 Task: In the  document message.html Use the tool word Count 'and display word count while typing'. Find the word using Dictionary 'generous'. Below name insert the link: www.quora.com
Action: Mouse moved to (228, 81)
Screenshot: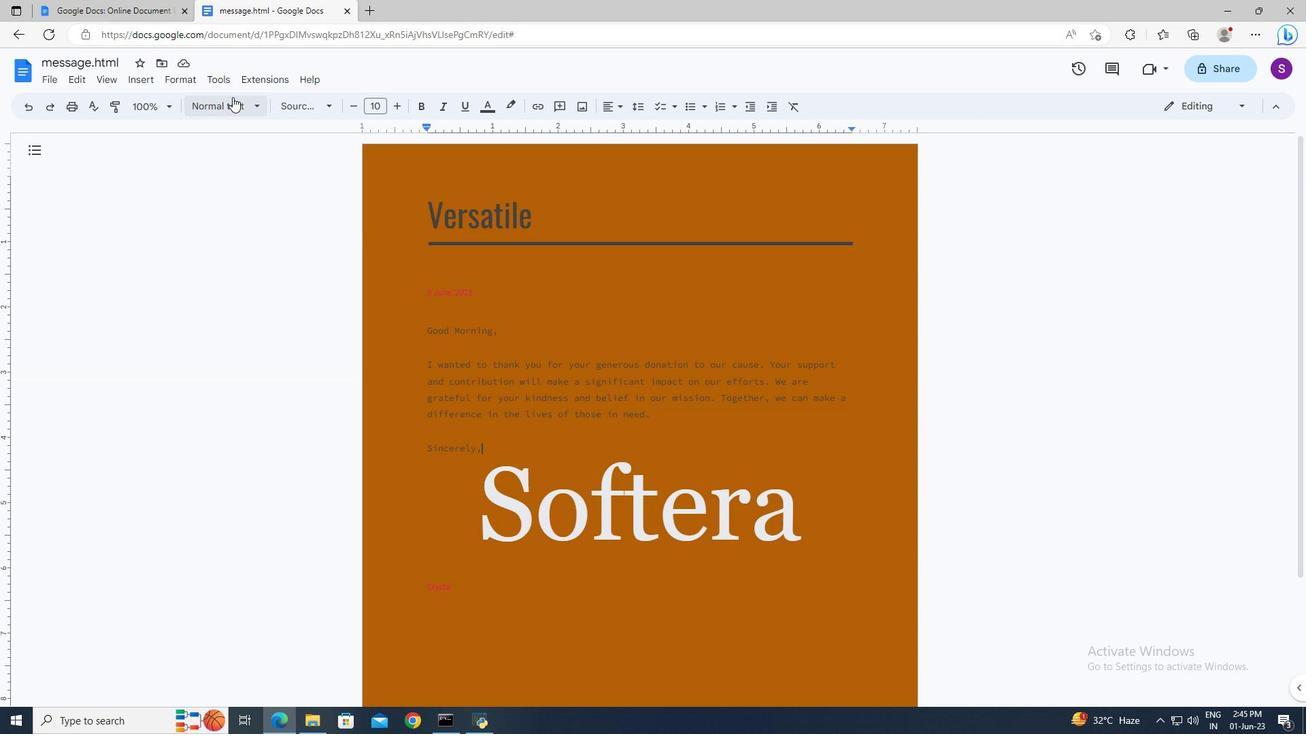 
Action: Mouse pressed left at (228, 81)
Screenshot: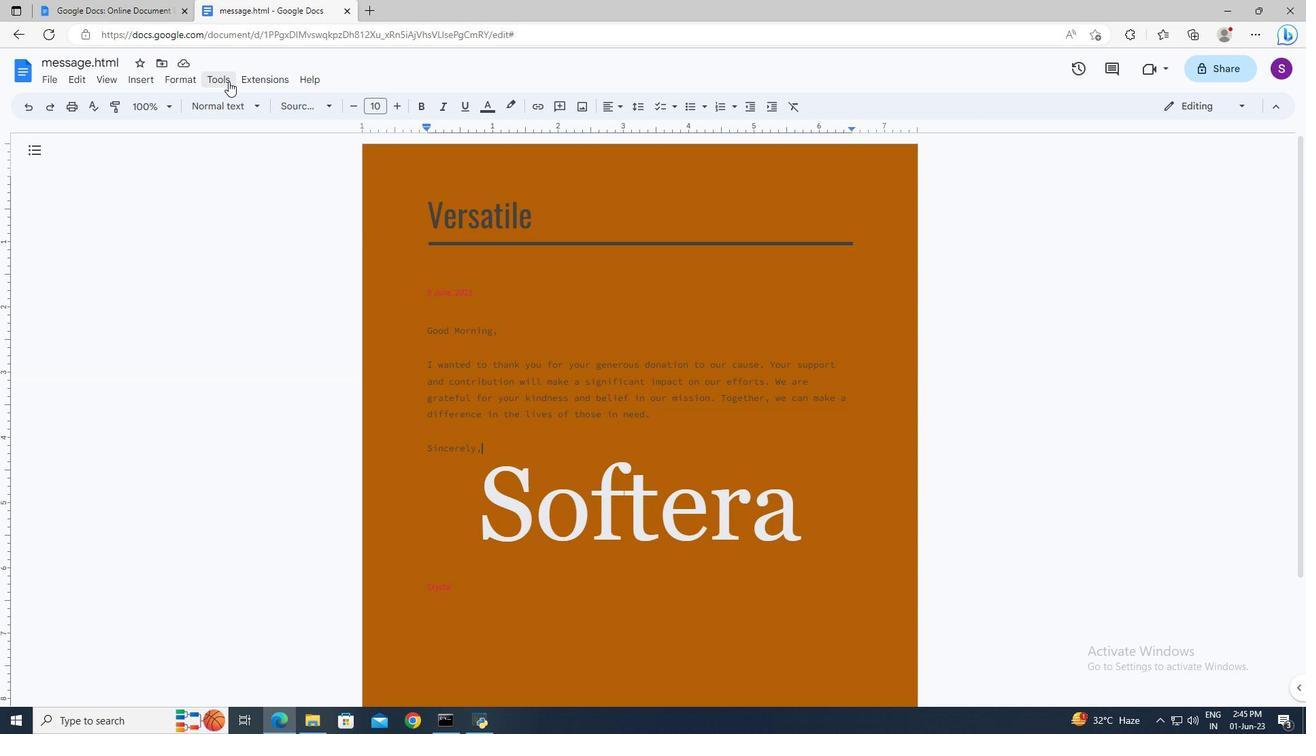 
Action: Mouse moved to (242, 121)
Screenshot: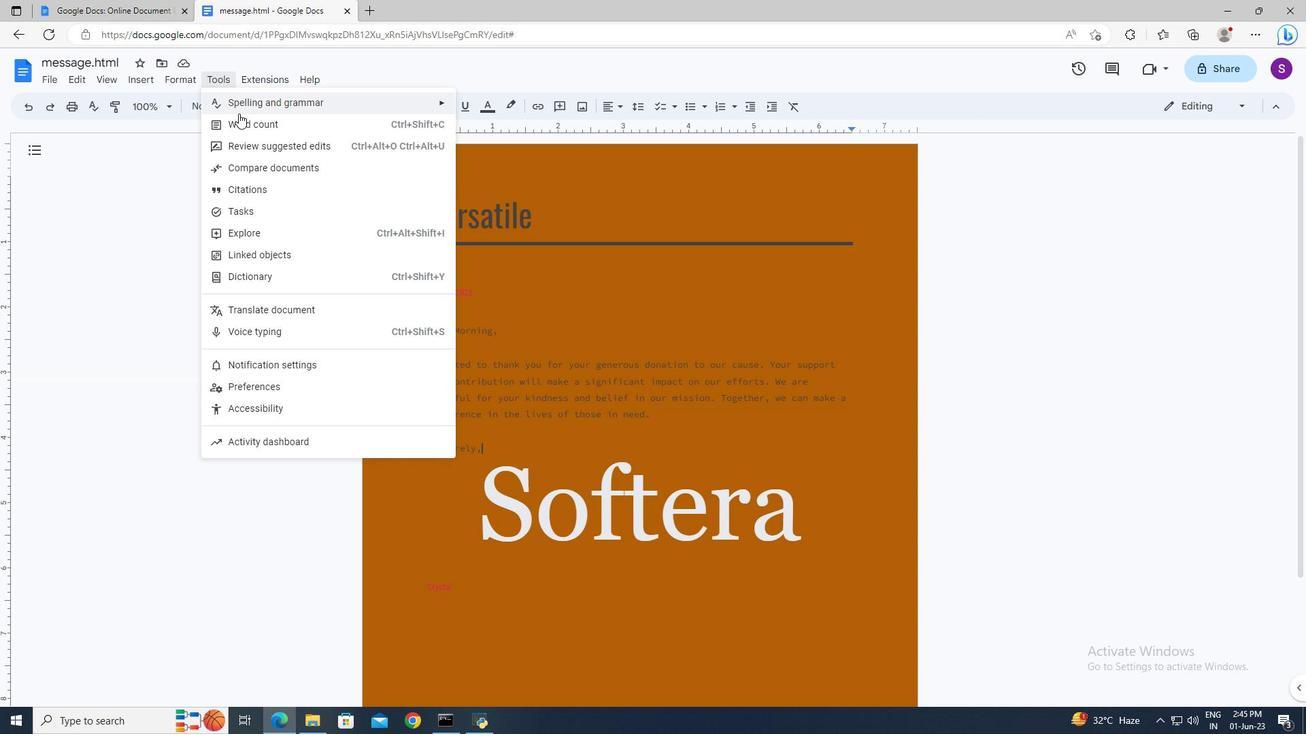 
Action: Mouse pressed left at (242, 121)
Screenshot: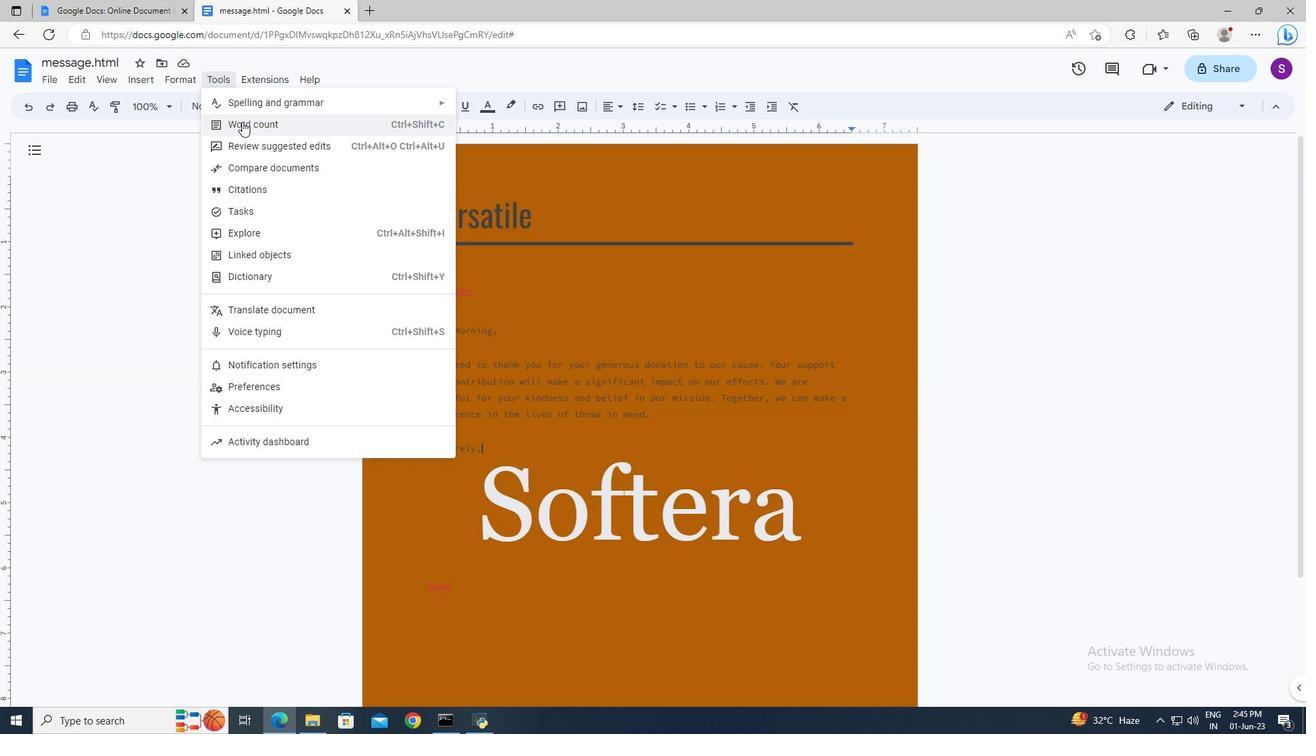 
Action: Mouse moved to (563, 442)
Screenshot: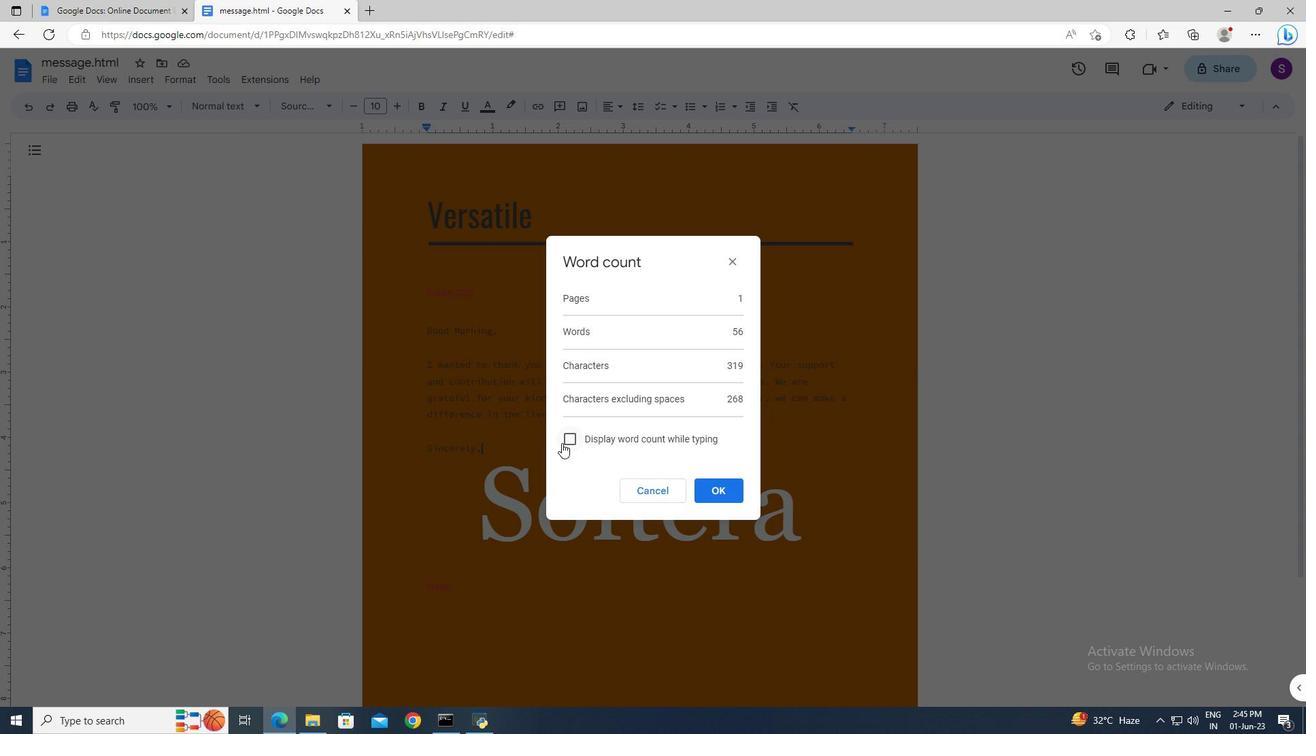 
Action: Mouse pressed left at (563, 442)
Screenshot: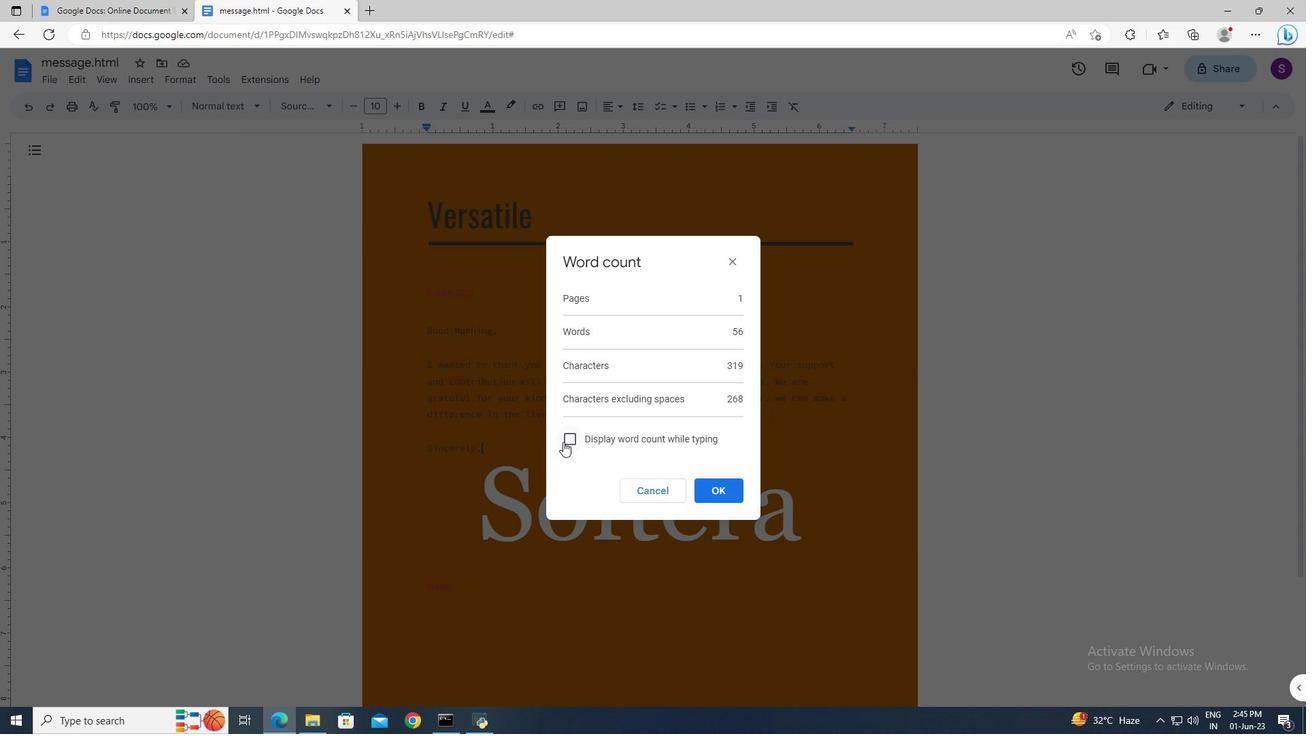 
Action: Mouse moved to (708, 491)
Screenshot: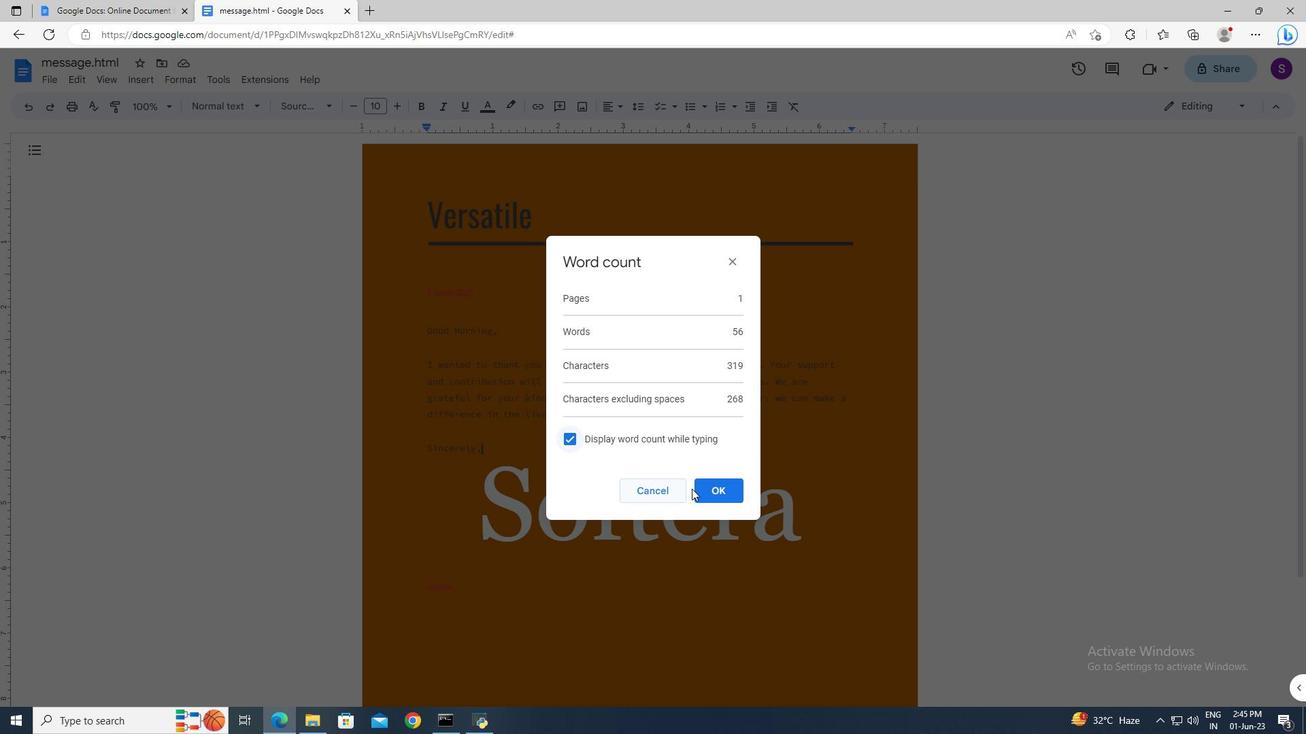 
Action: Mouse pressed left at (708, 491)
Screenshot: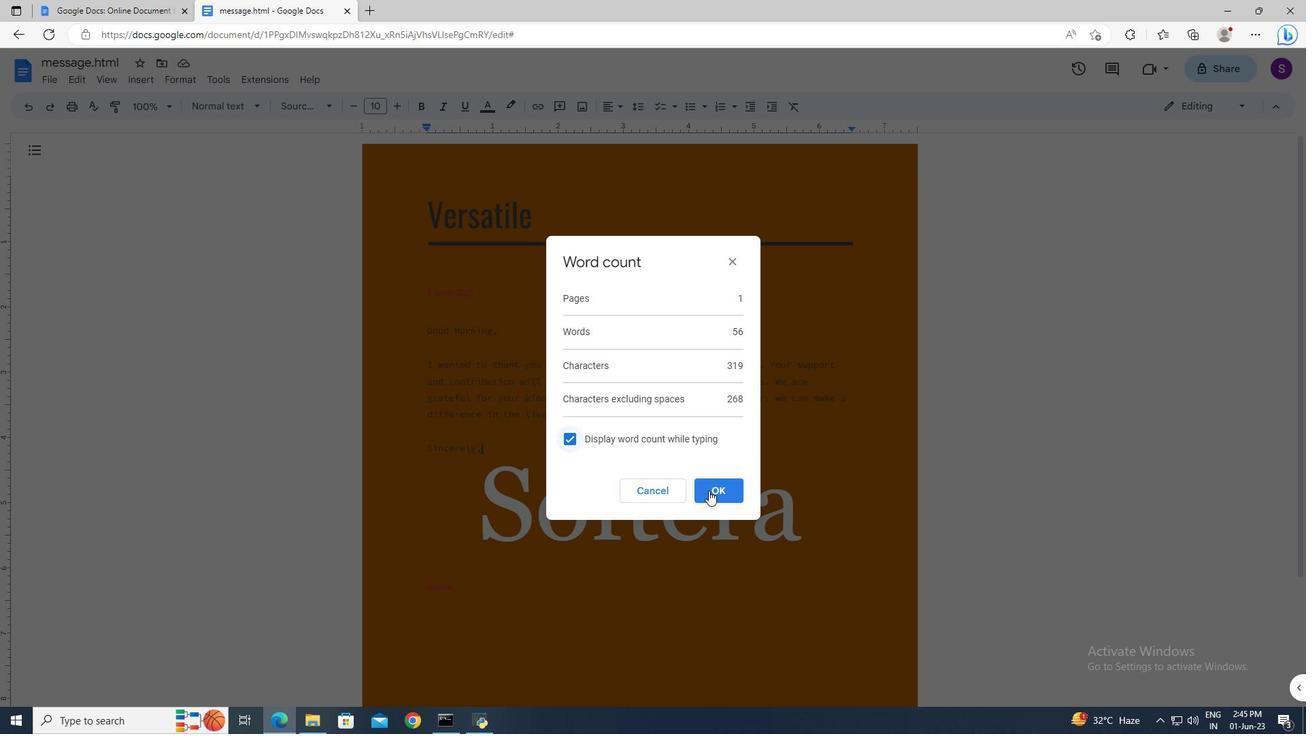 
Action: Mouse moved to (227, 80)
Screenshot: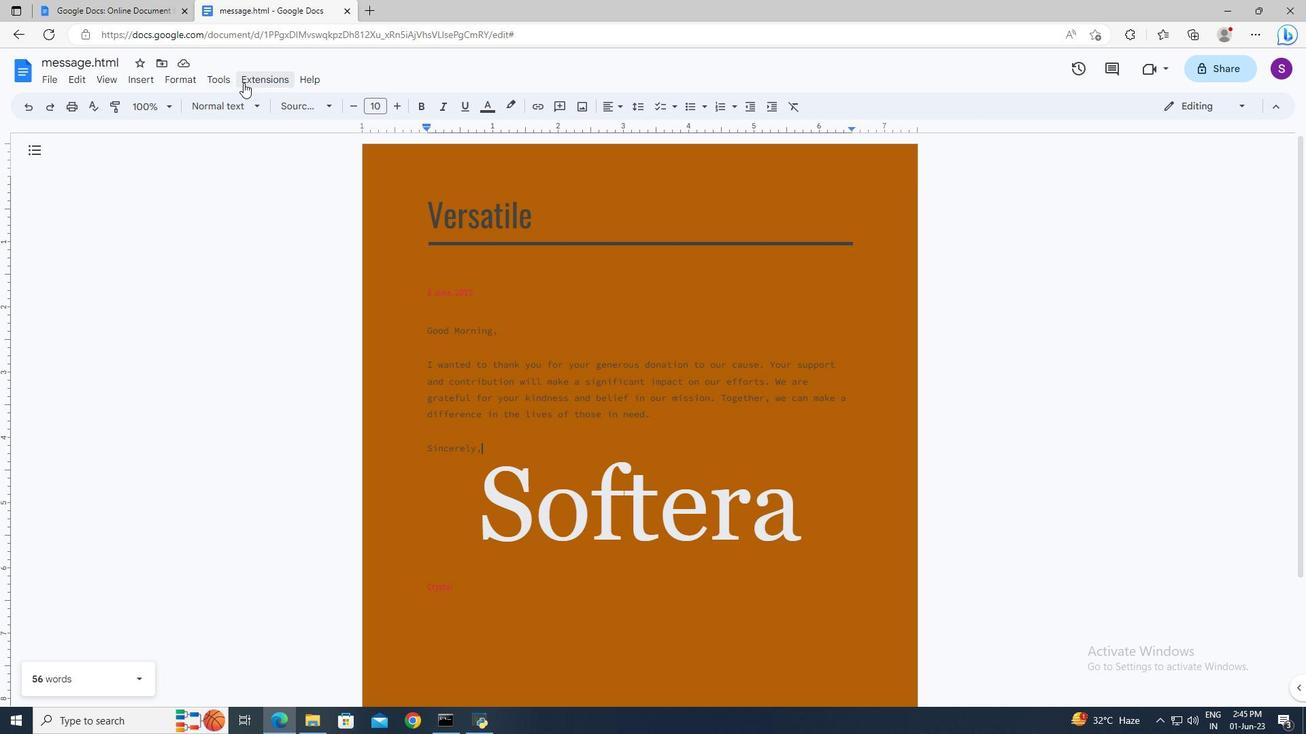 
Action: Mouse pressed left at (227, 80)
Screenshot: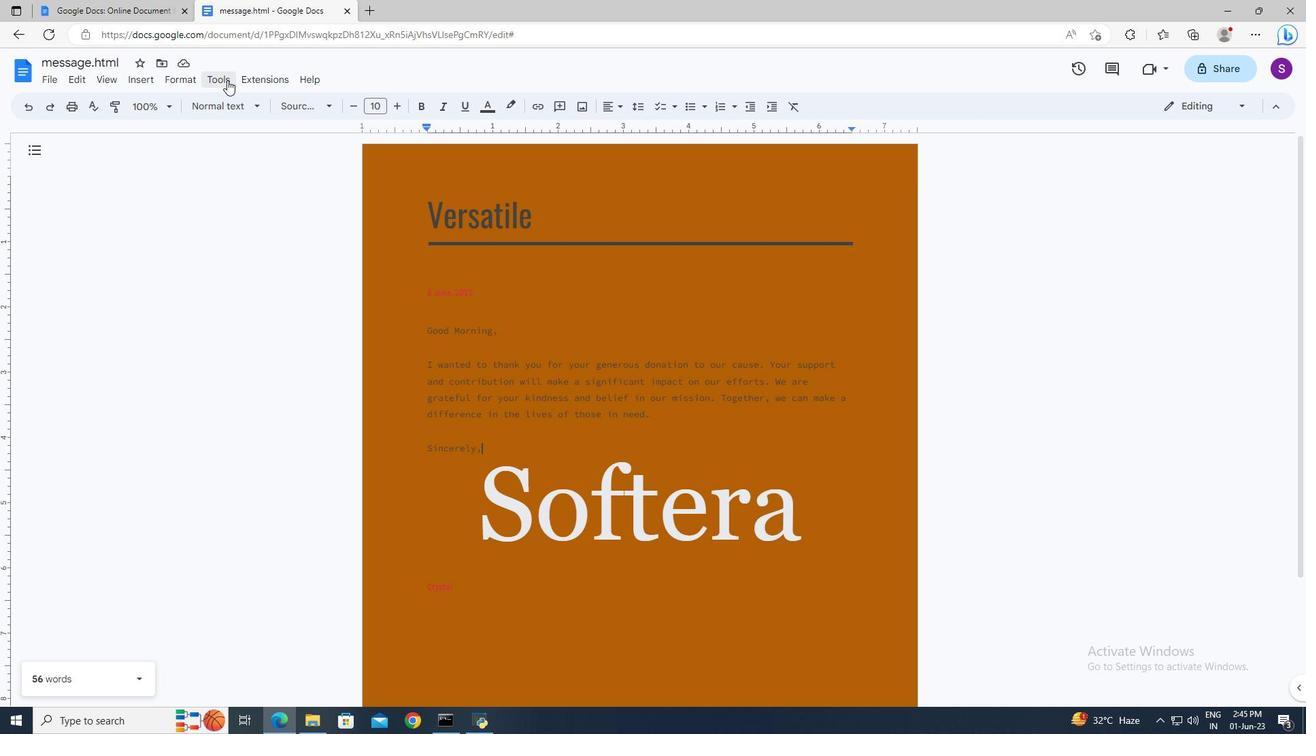 
Action: Mouse moved to (259, 274)
Screenshot: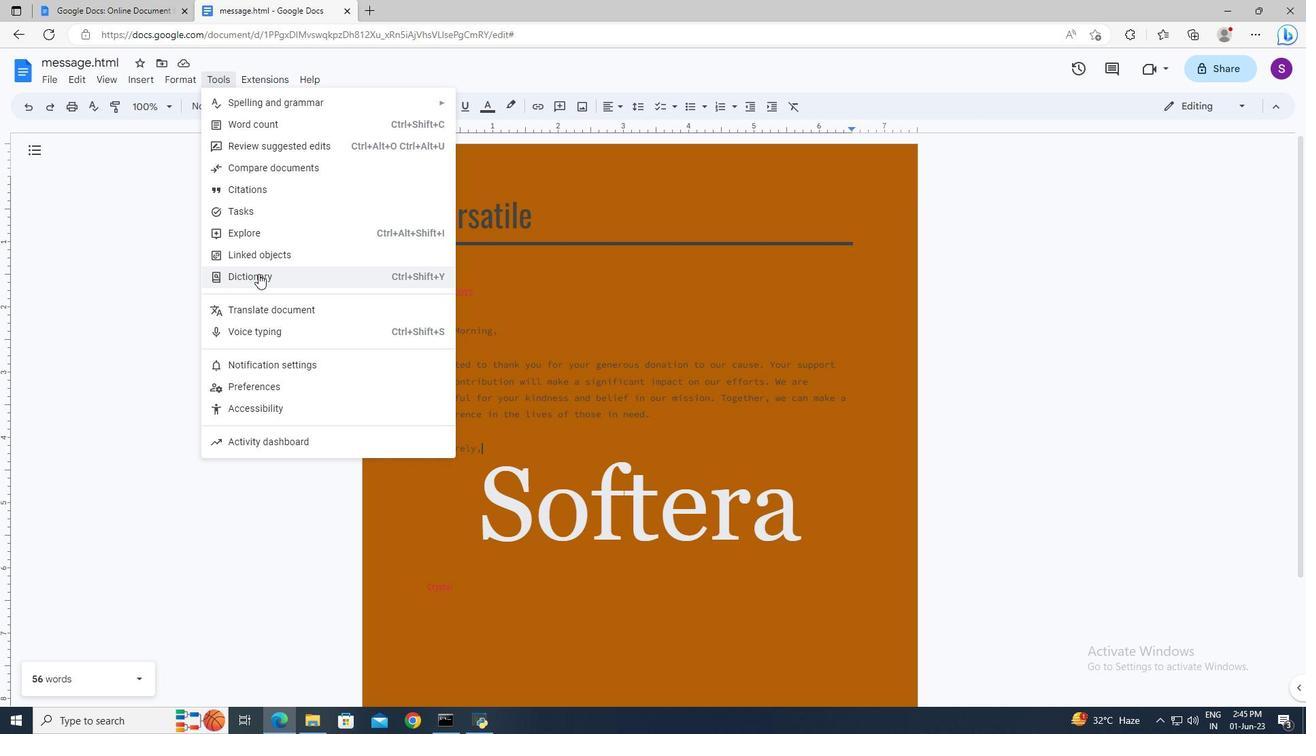
Action: Mouse pressed left at (259, 274)
Screenshot: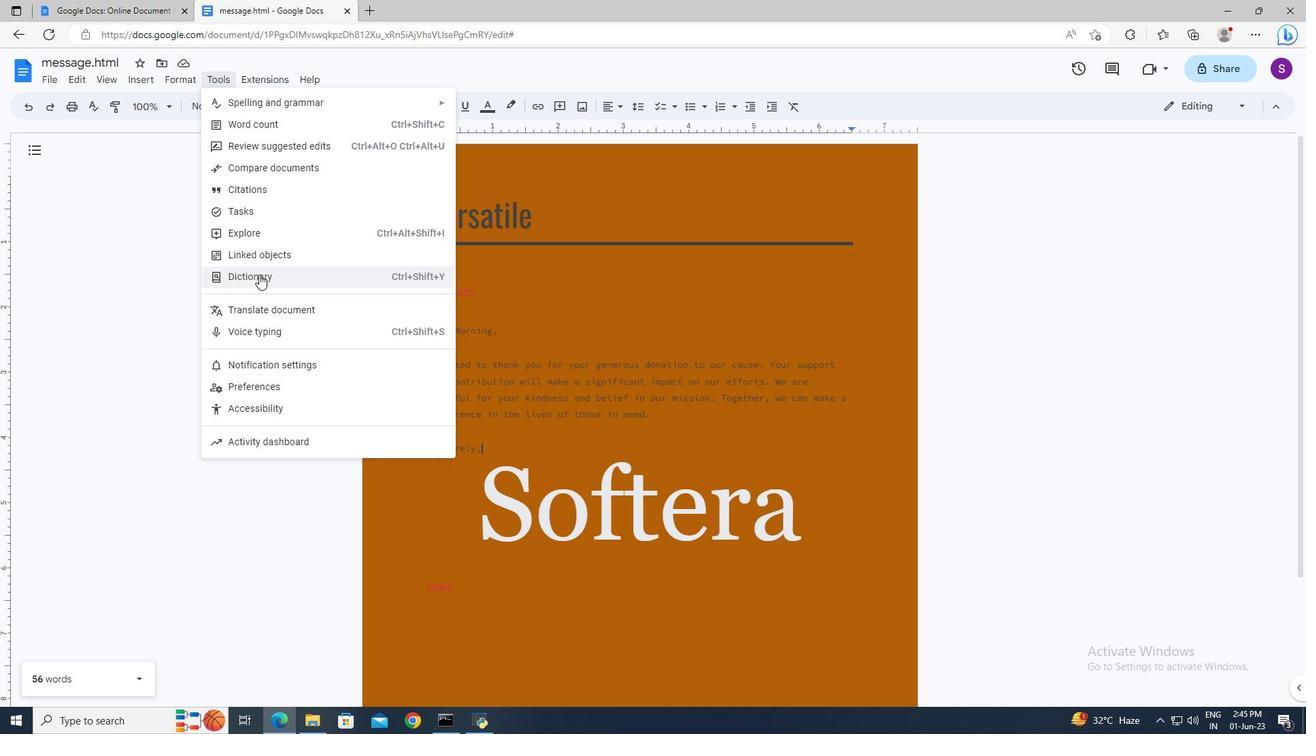 
Action: Mouse moved to (1162, 149)
Screenshot: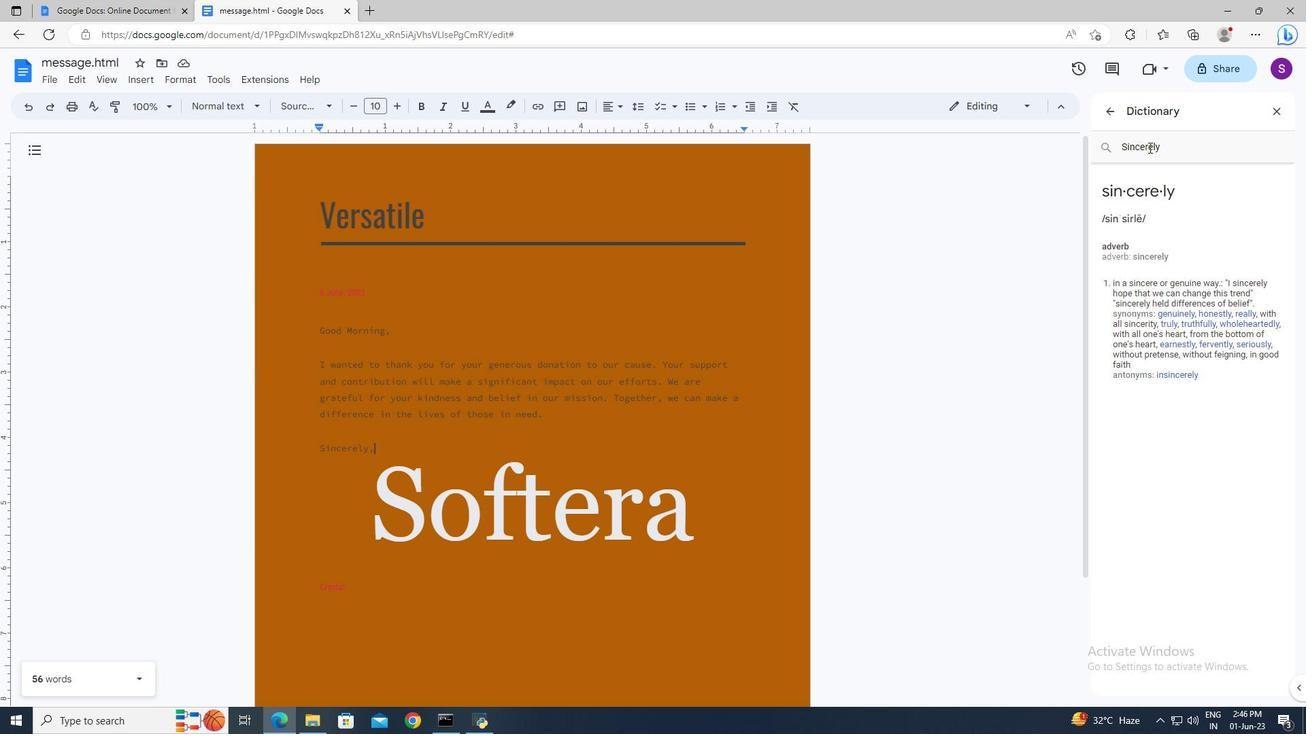 
Action: Mouse pressed left at (1162, 149)
Screenshot: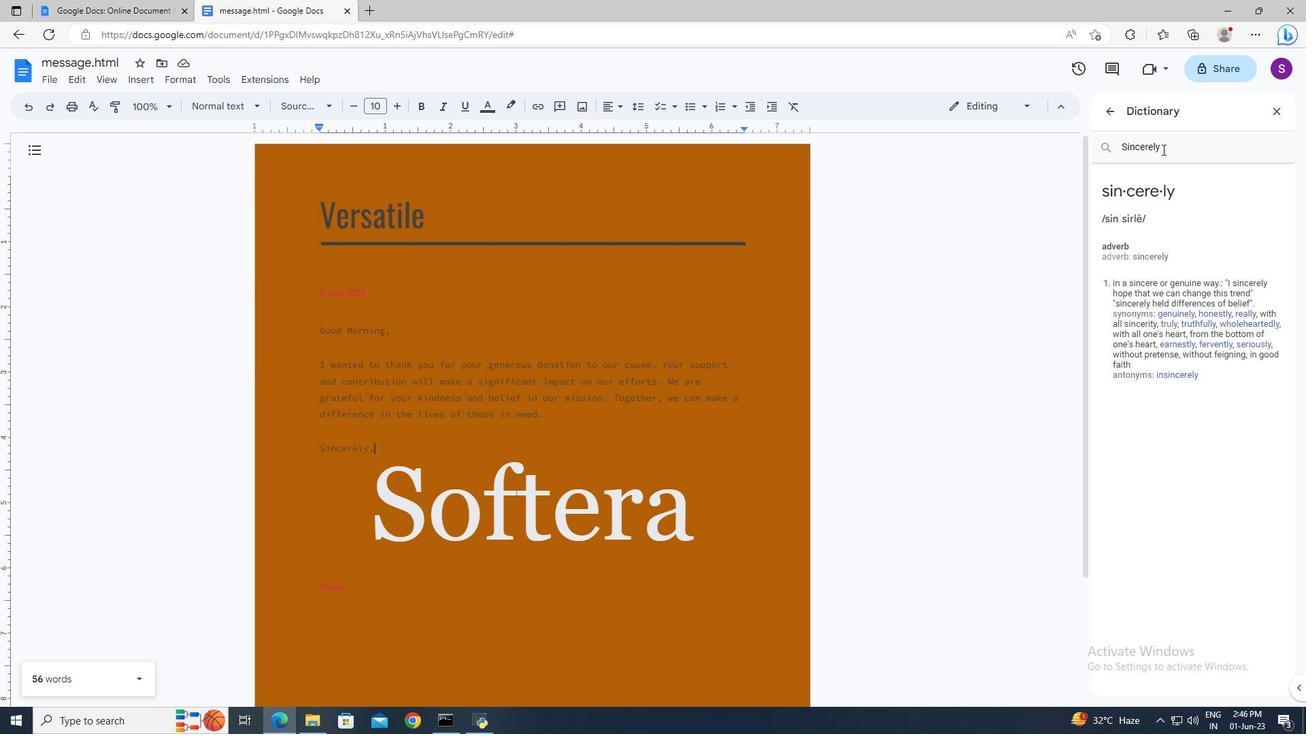 
Action: Key pressed ctrl+A<Key.delete>gem<Key.backspace>nerous<Key.enter>
Screenshot: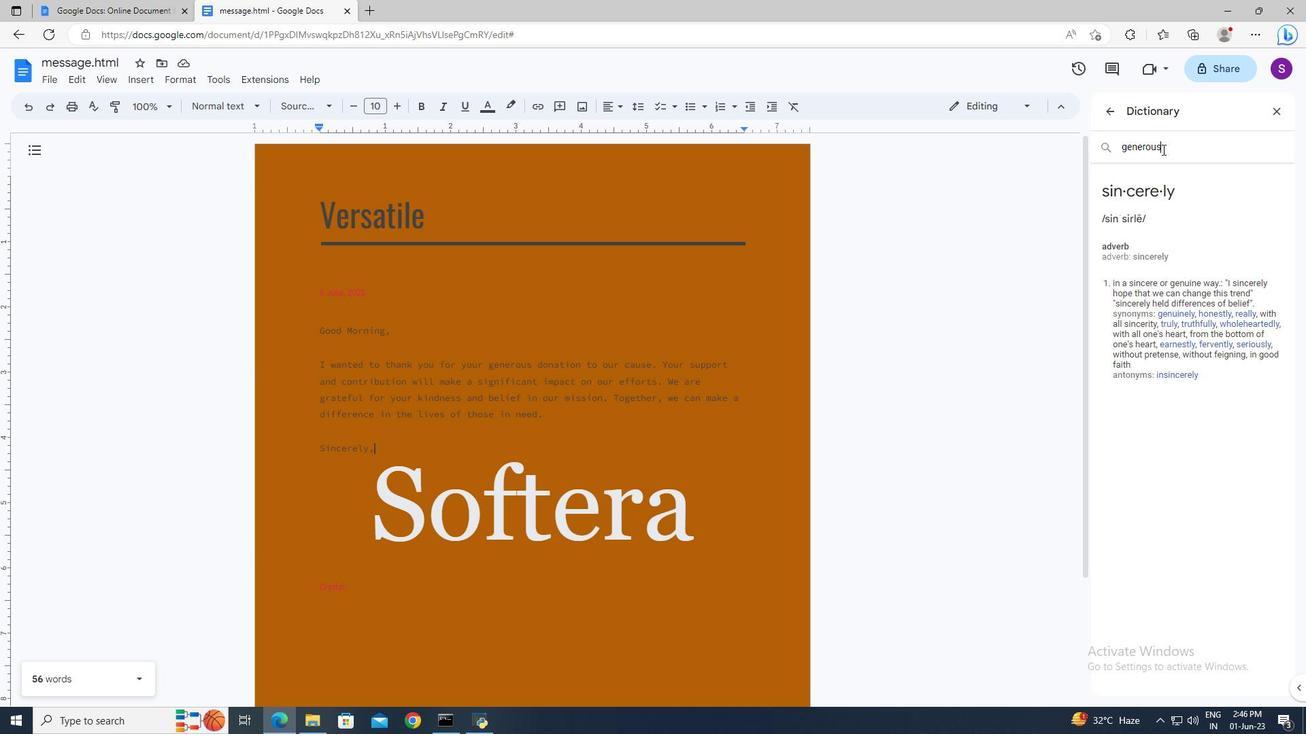 
Action: Mouse moved to (412, 583)
Screenshot: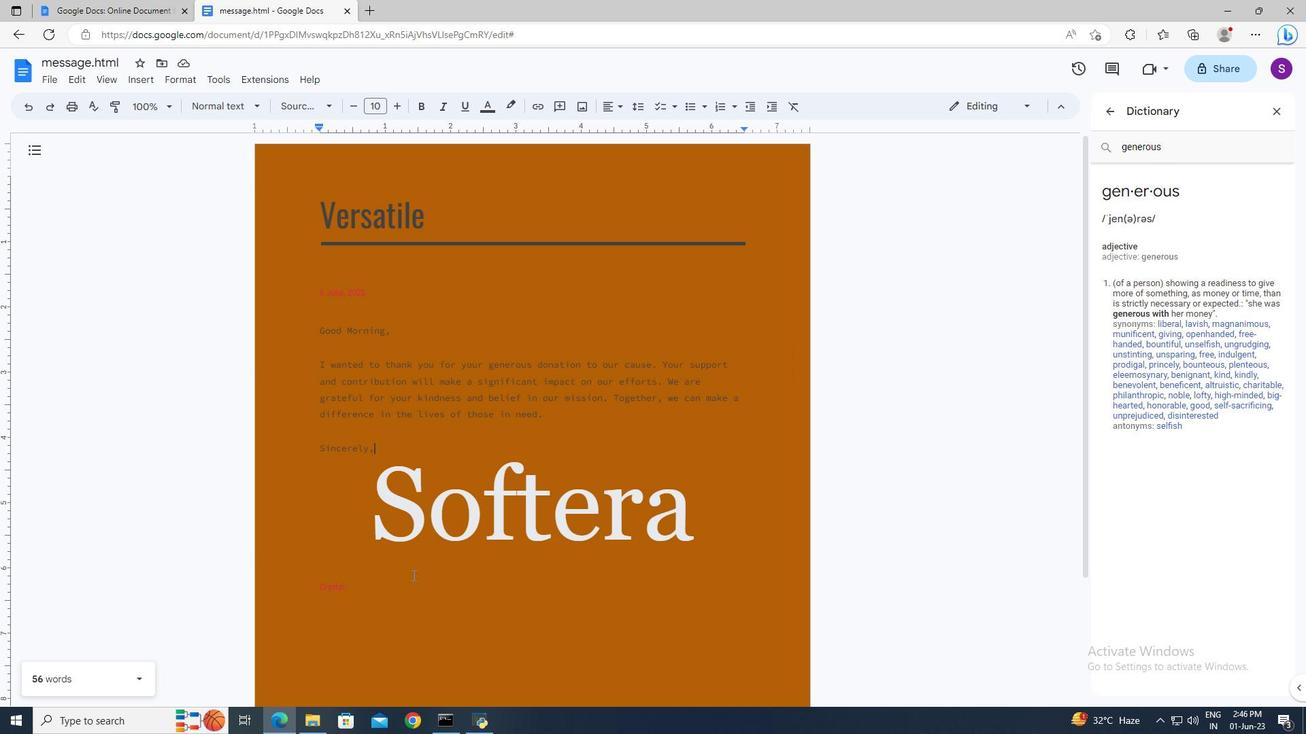 
Action: Mouse pressed left at (412, 583)
Screenshot: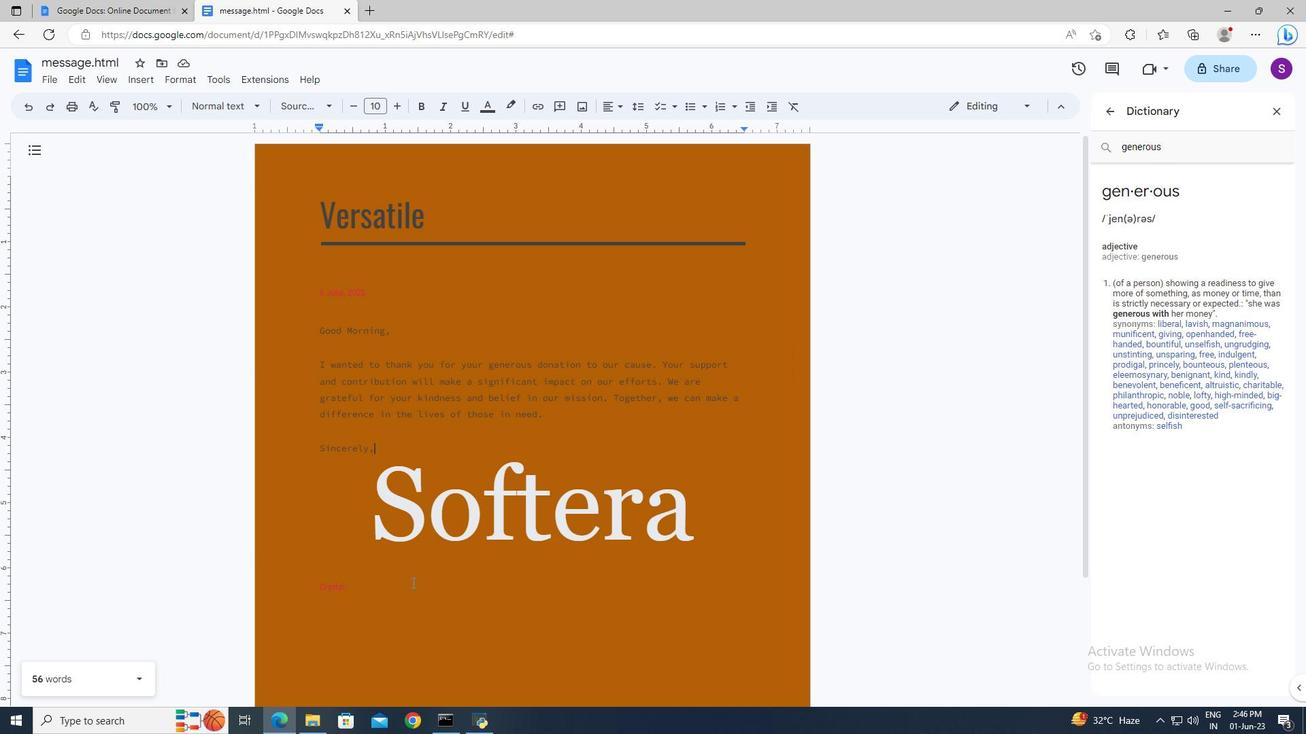 
Action: Key pressed <Key.enter>
Screenshot: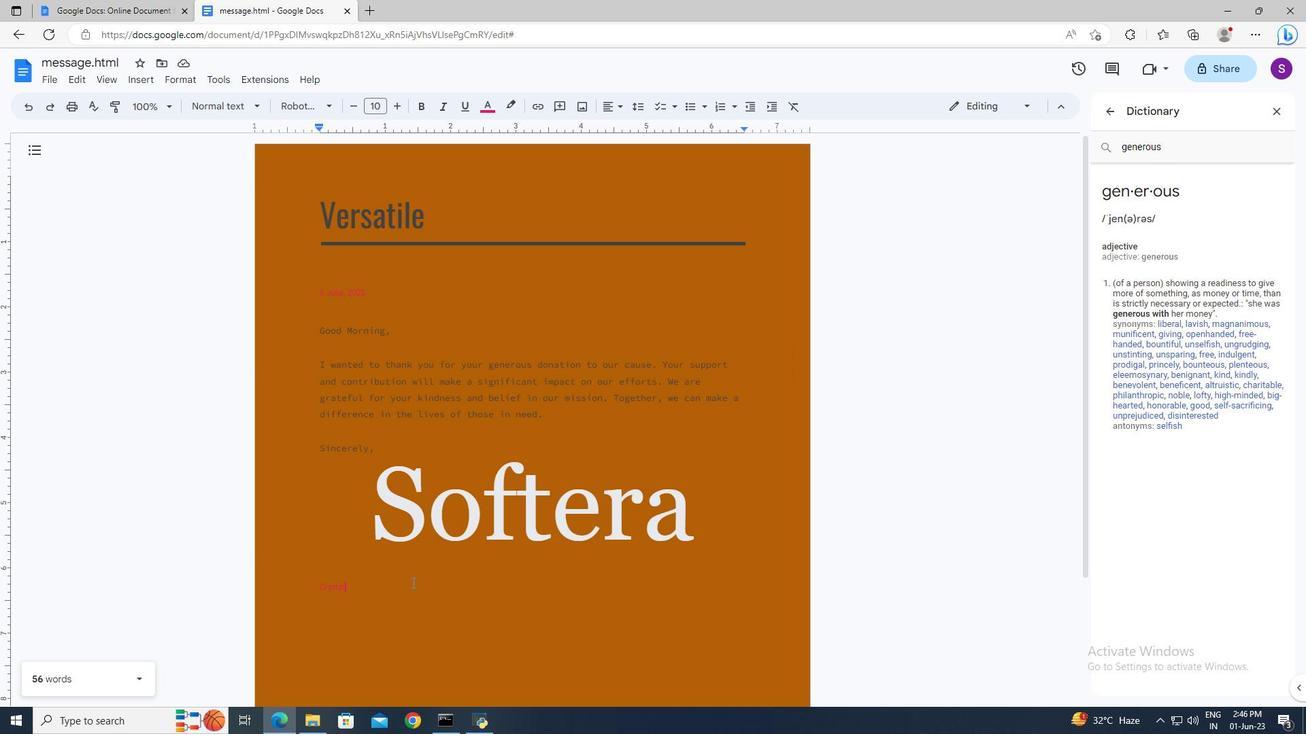 
Action: Mouse moved to (153, 78)
Screenshot: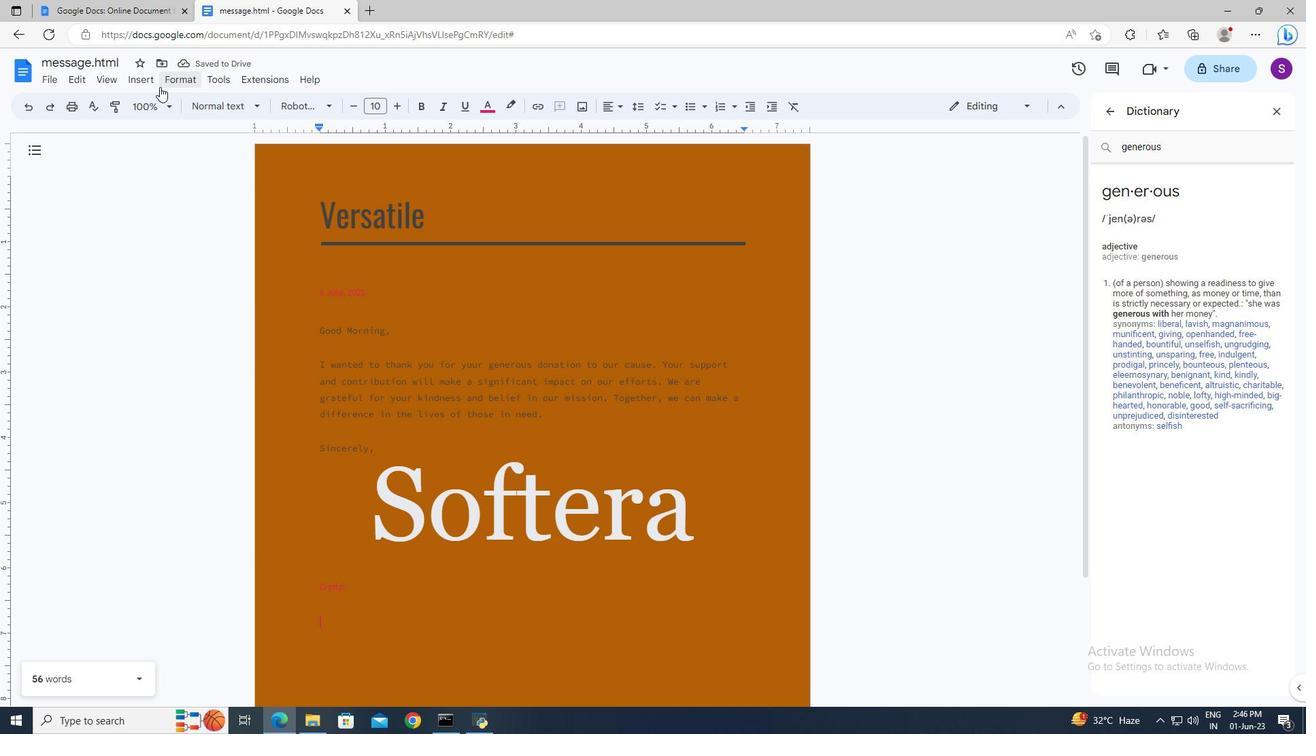 
Action: Mouse pressed left at (153, 78)
Screenshot: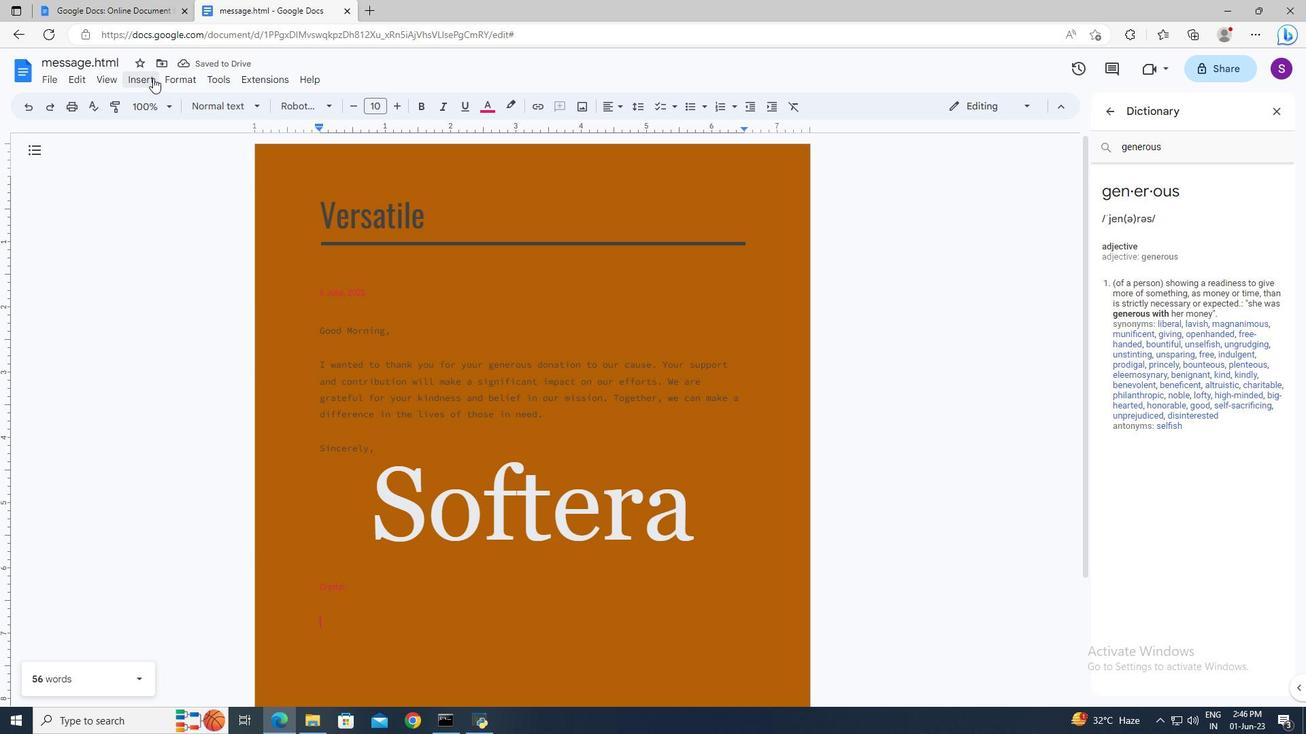 
Action: Mouse moved to (209, 489)
Screenshot: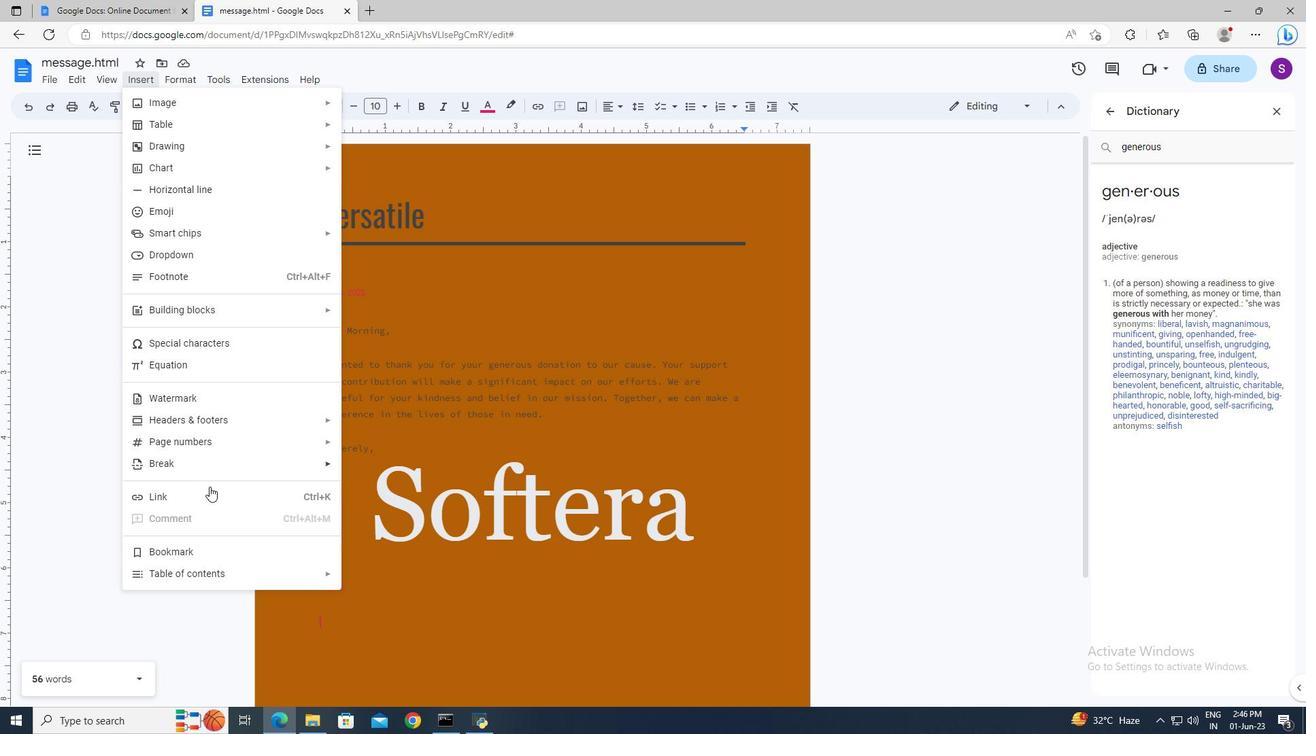 
Action: Mouse pressed left at (209, 489)
Screenshot: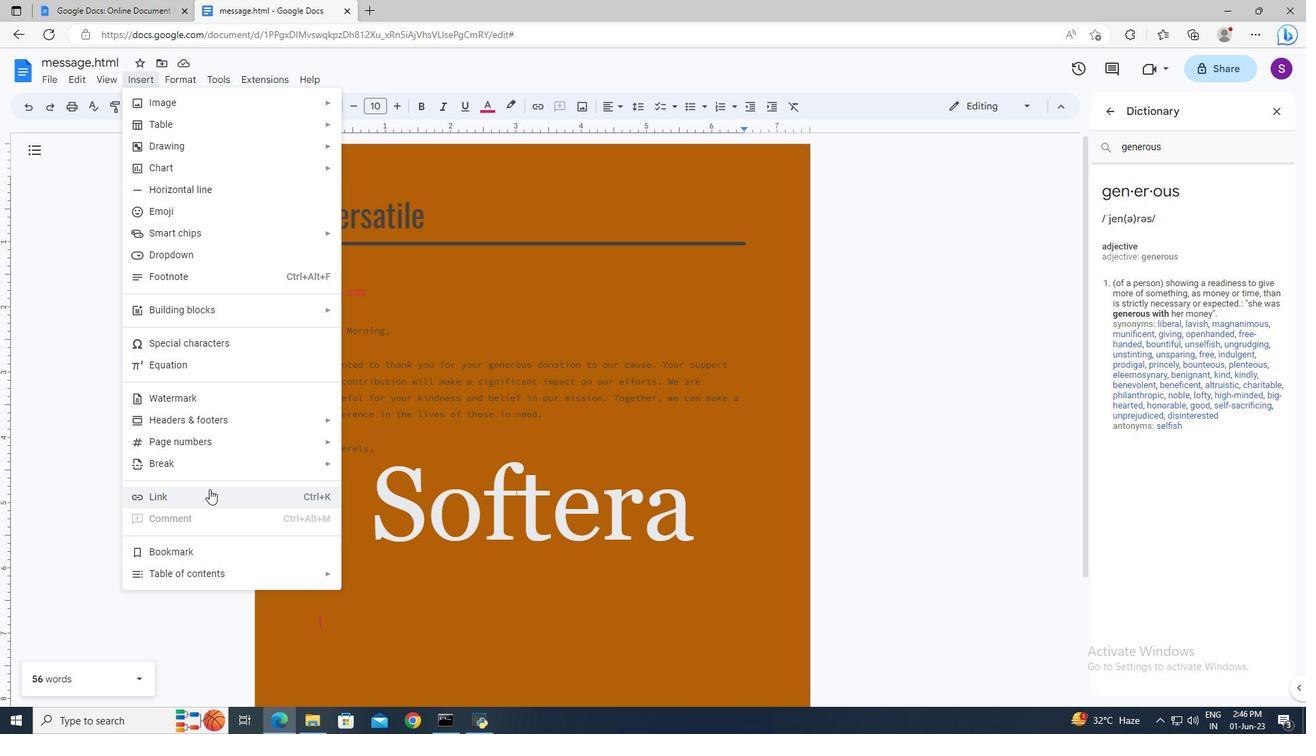 
Action: Mouse moved to (352, 410)
Screenshot: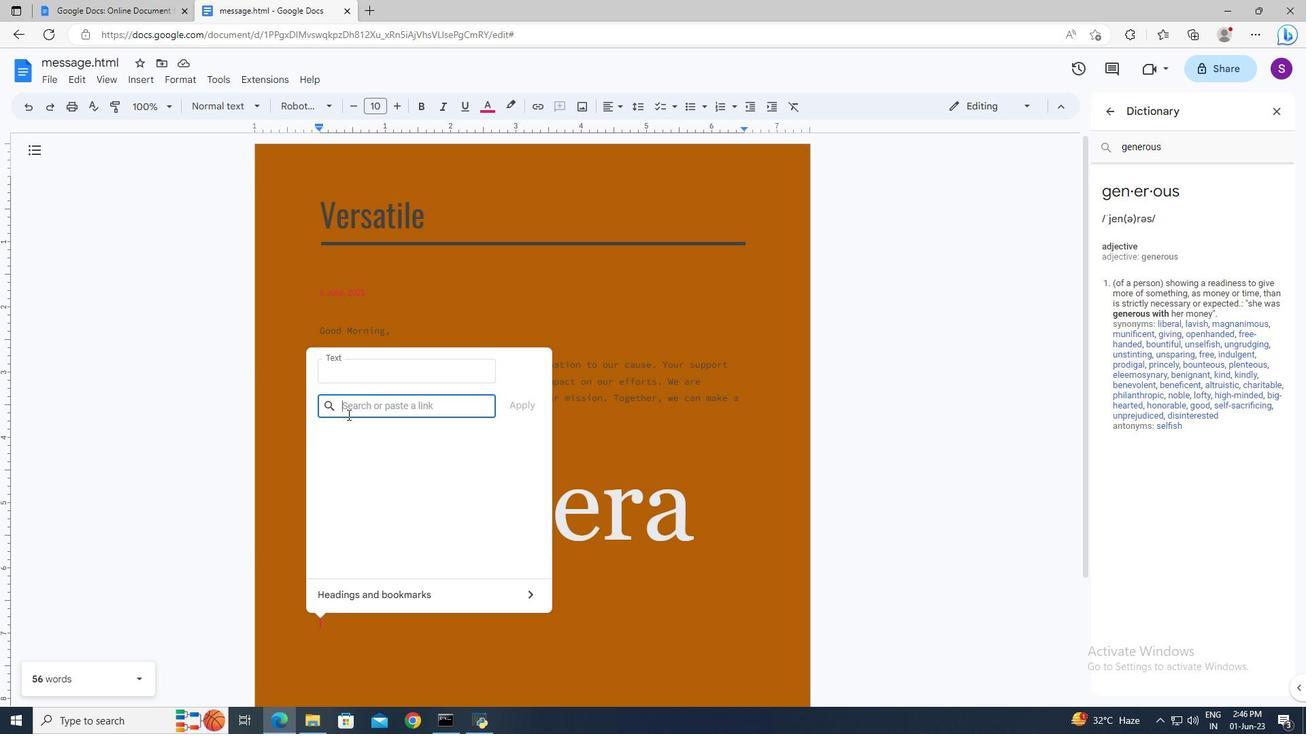 
Action: Mouse pressed left at (352, 410)
Screenshot: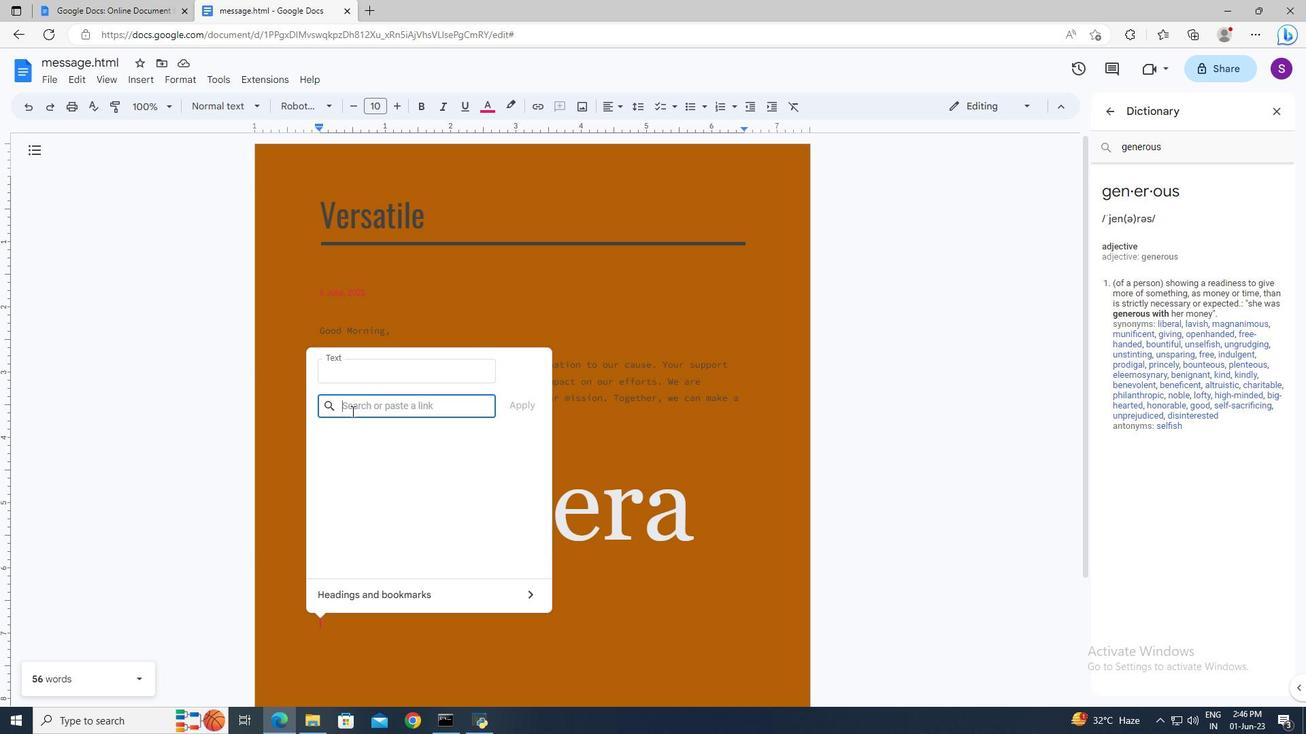 
Action: Key pressed www.quora.com<Key.enter>
Screenshot: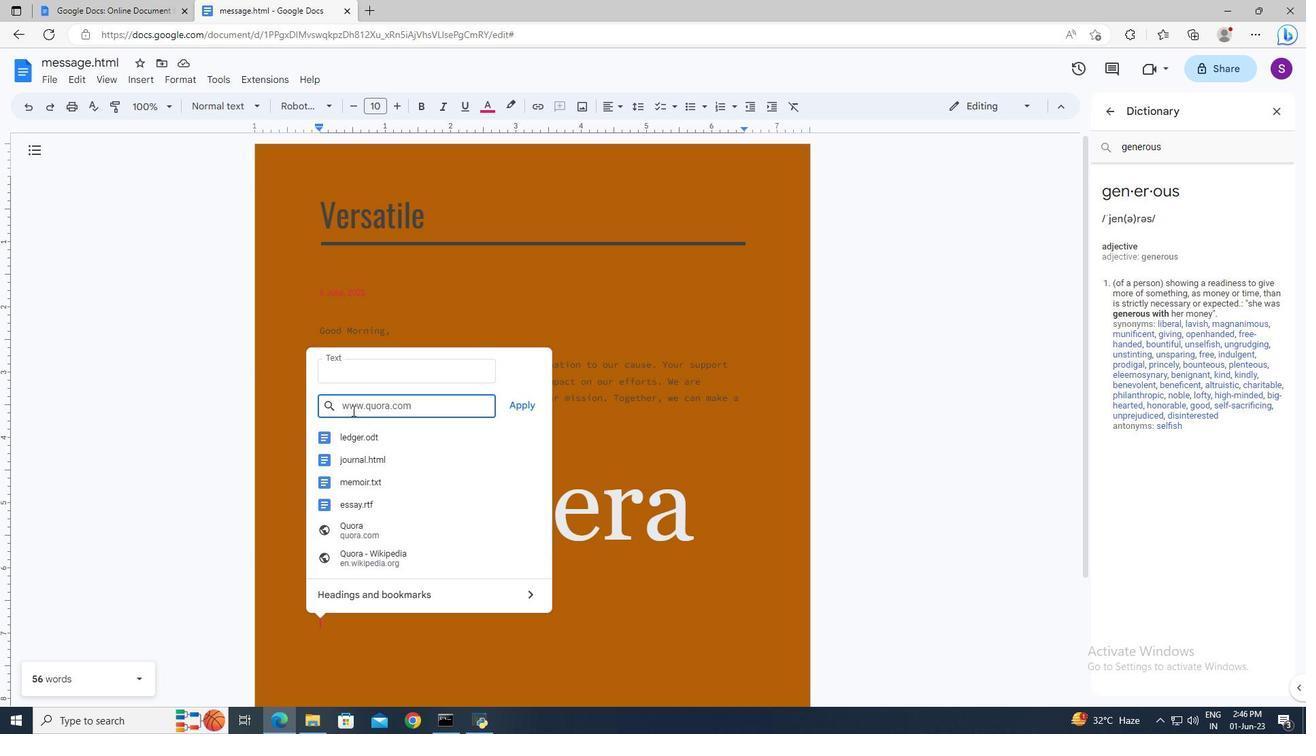 
